 Task: Plan a team-building volunteer activity for the 9th at 4:30 PM.
Action: Mouse moved to (55, 87)
Screenshot: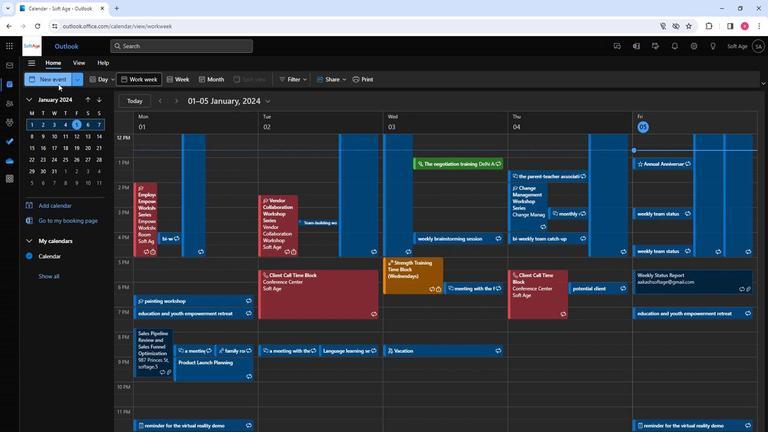 
Action: Mouse pressed left at (55, 87)
Screenshot: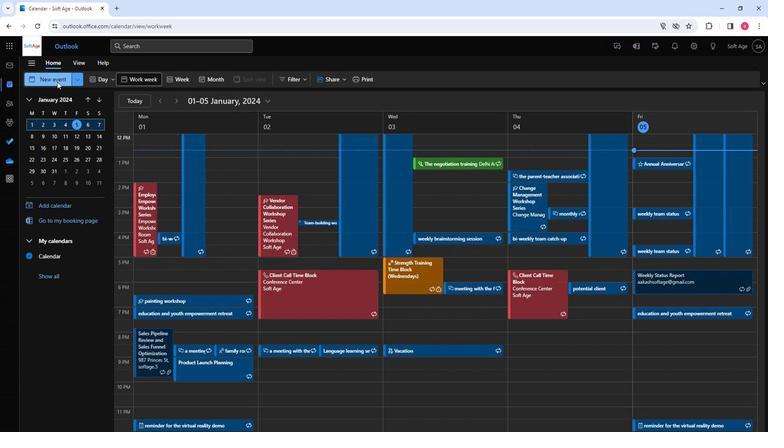 
Action: Mouse moved to (153, 225)
Screenshot: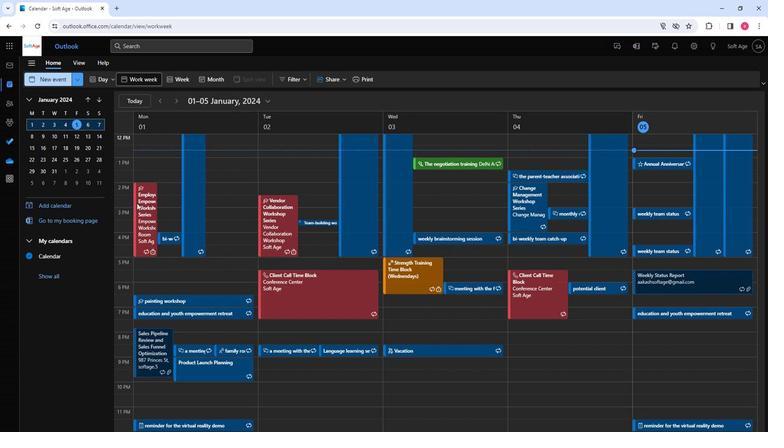 
Action: Key pressed <Key.shift>Team-<Key.shift>Building<Key.space><Key.shift>Volunteer<Key.space><Key.shift>Activity
Screenshot: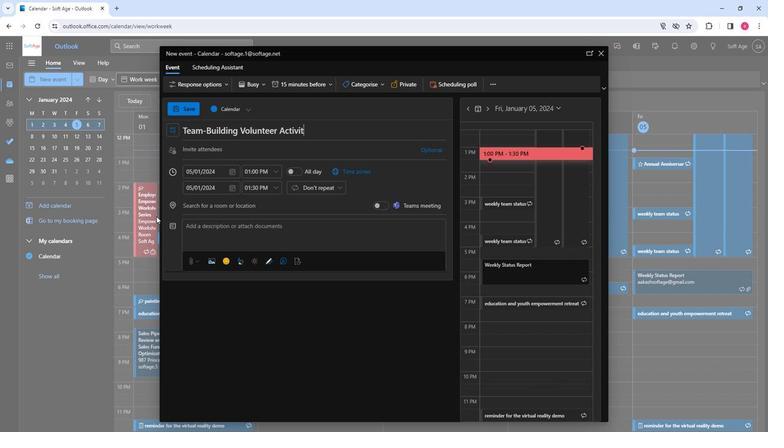 
Action: Mouse moved to (208, 155)
Screenshot: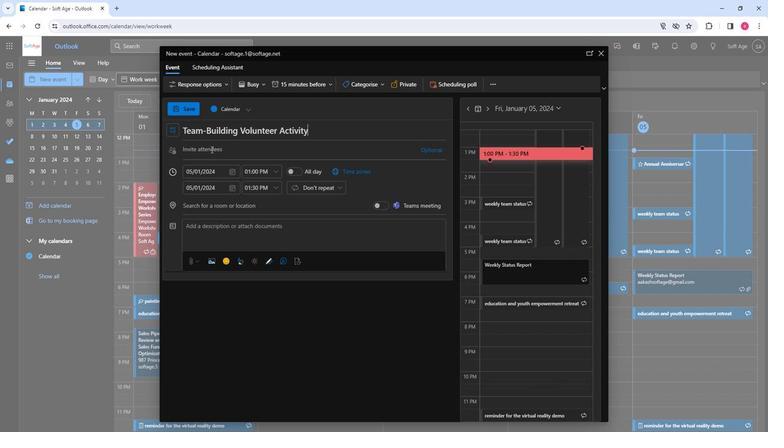 
Action: Mouse pressed left at (208, 155)
Screenshot: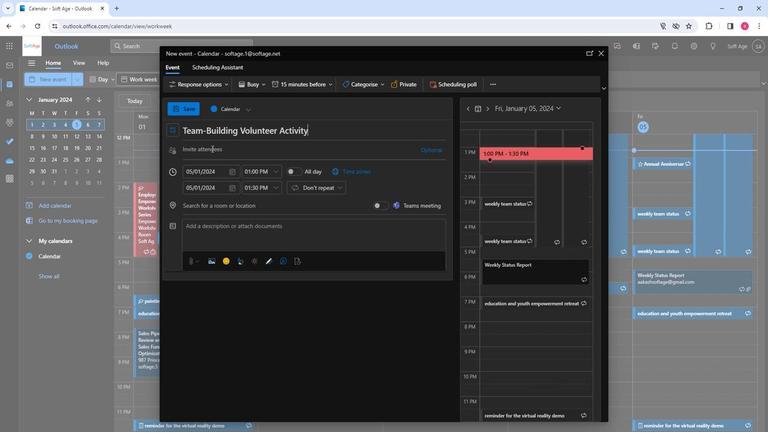 
Action: Key pressed so
Screenshot: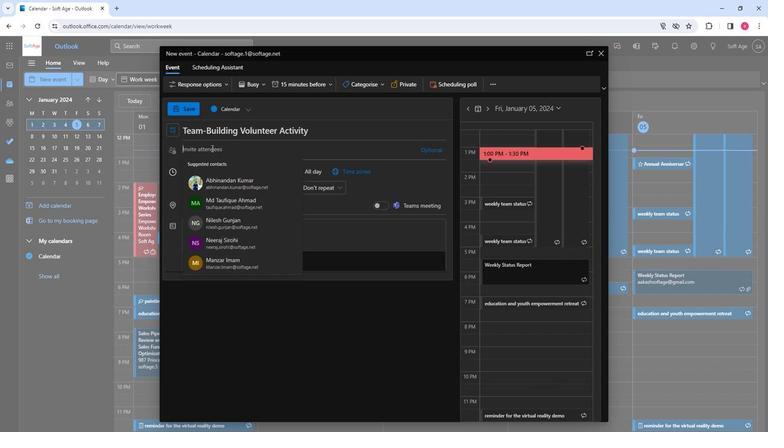 
Action: Mouse moved to (225, 168)
Screenshot: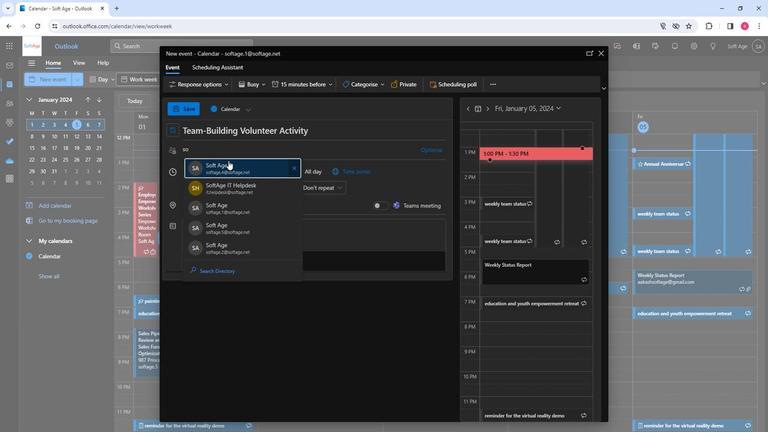 
Action: Mouse pressed left at (225, 168)
Screenshot: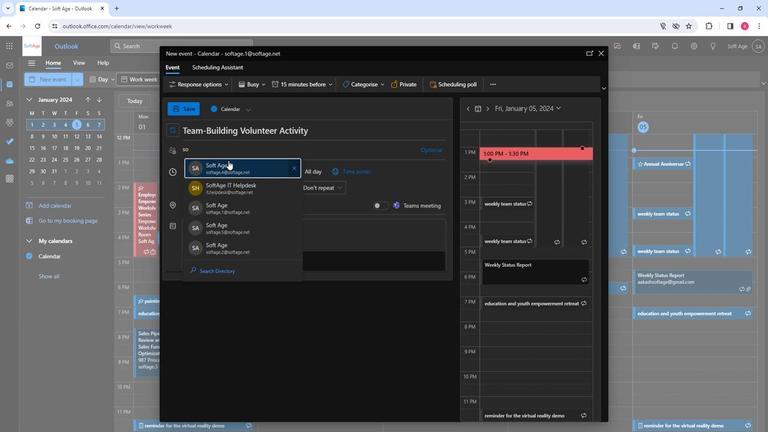 
Action: Key pressed so
Screenshot: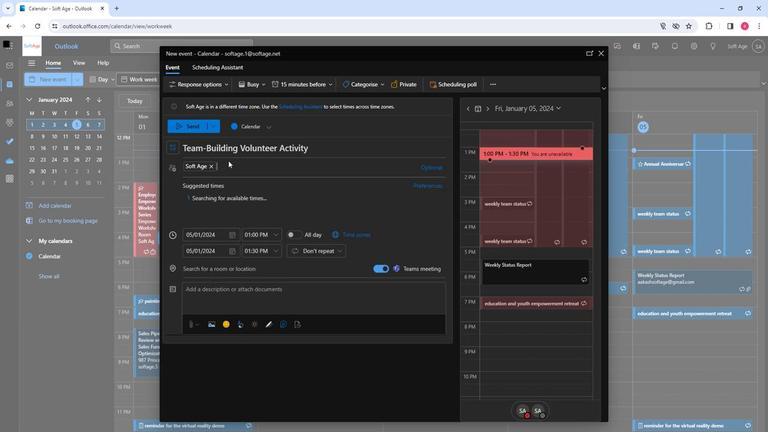 
Action: Mouse moved to (250, 239)
Screenshot: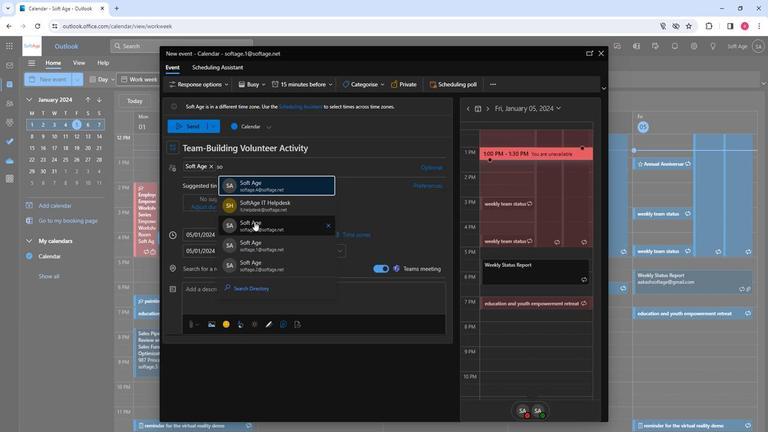 
Action: Mouse pressed left at (250, 239)
Screenshot: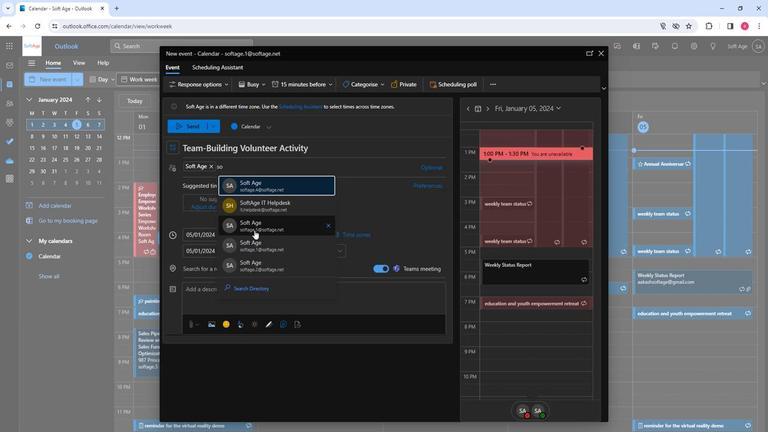 
Action: Key pressed so
Screenshot: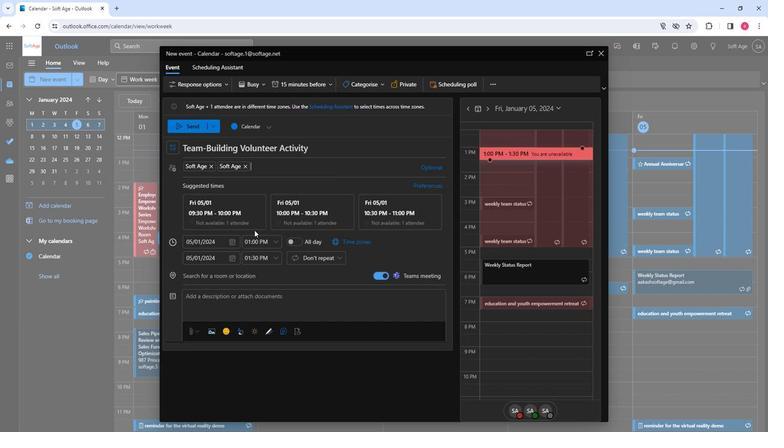 
Action: Mouse moved to (267, 253)
Screenshot: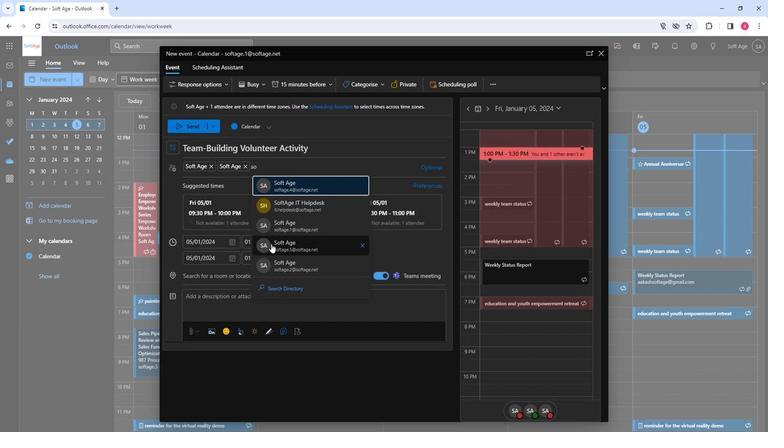
Action: Mouse pressed left at (267, 253)
Screenshot: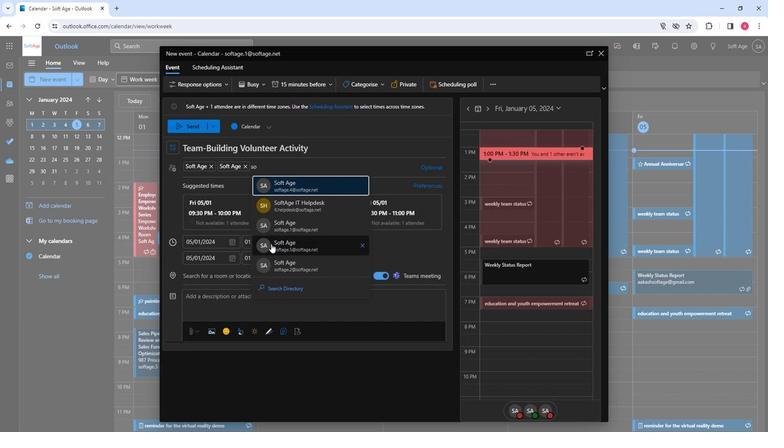 
Action: Mouse moved to (230, 243)
Screenshot: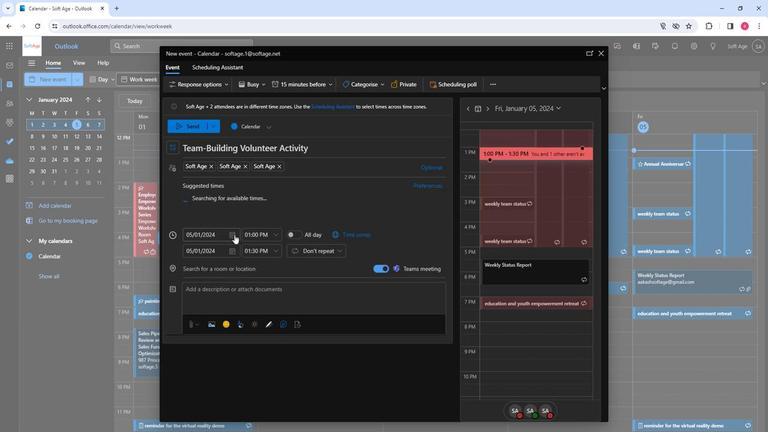 
Action: Mouse pressed left at (230, 243)
Screenshot: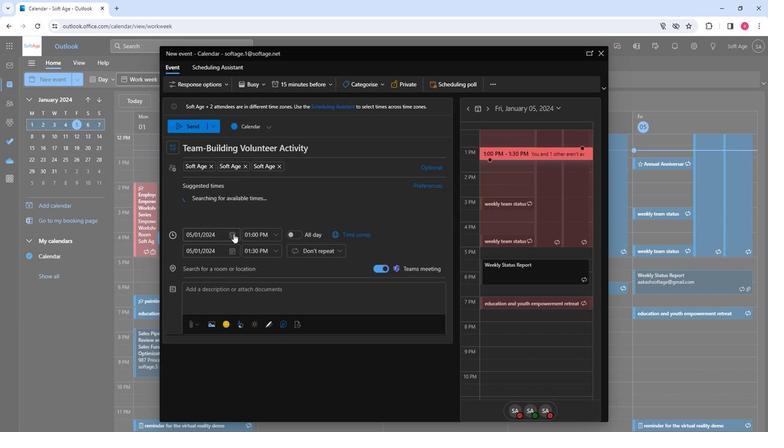 
Action: Mouse moved to (199, 299)
Screenshot: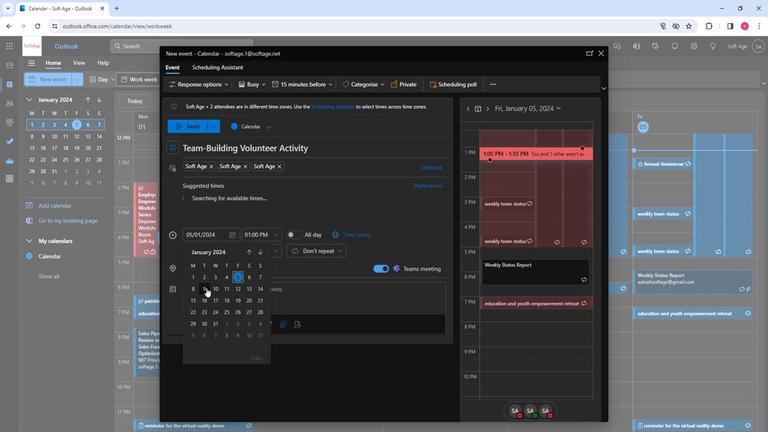 
Action: Mouse pressed left at (199, 299)
Screenshot: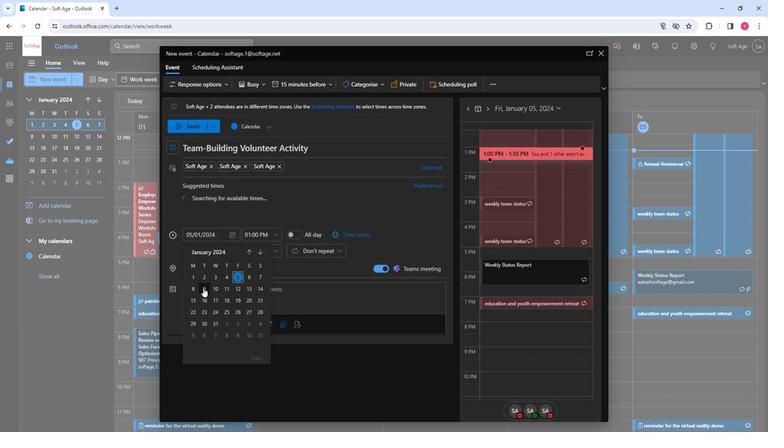 
Action: Mouse moved to (273, 246)
Screenshot: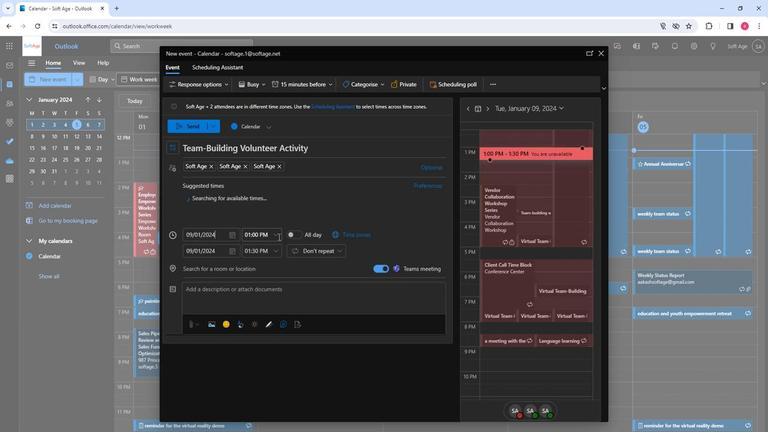 
Action: Mouse pressed left at (273, 246)
Screenshot: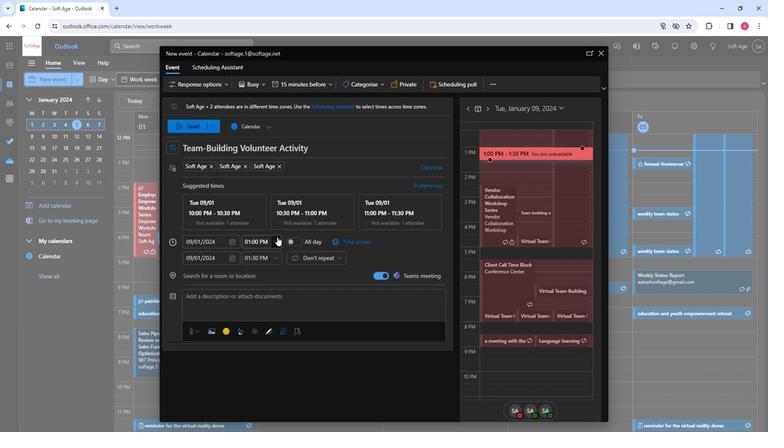 
Action: Mouse moved to (261, 299)
Screenshot: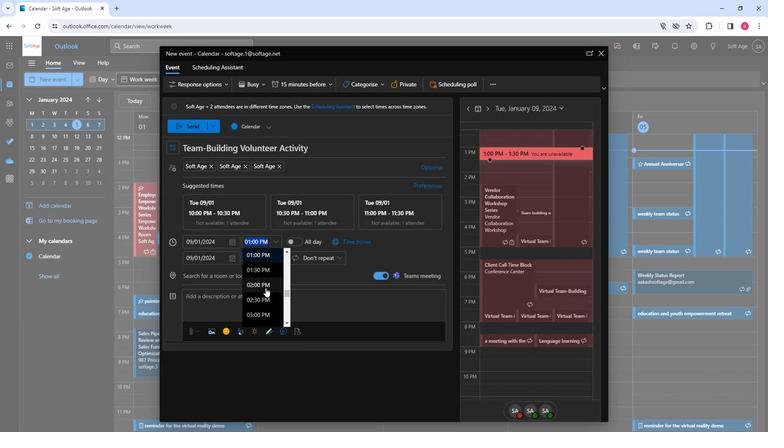 
Action: Mouse scrolled (261, 299) with delta (0, 0)
Screenshot: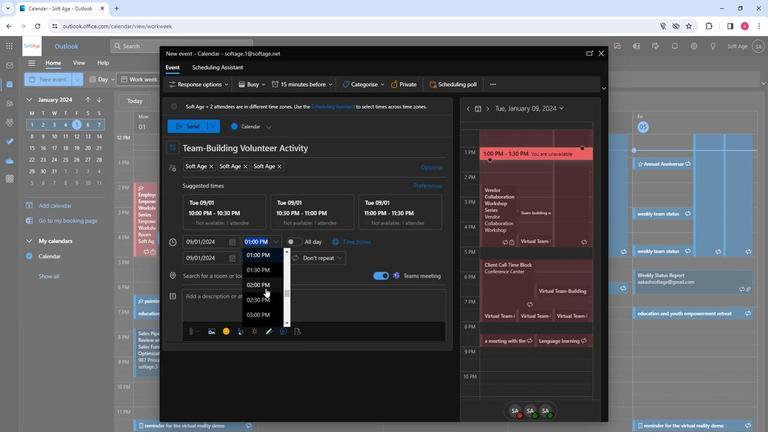 
Action: Mouse scrolled (261, 299) with delta (0, 0)
Screenshot: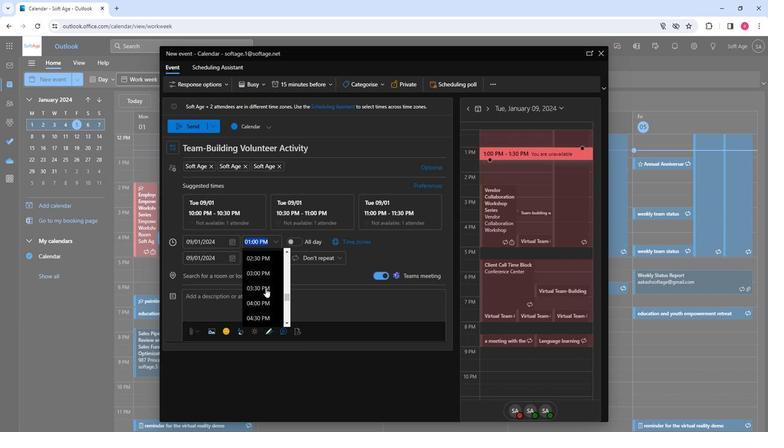 
Action: Mouse moved to (256, 287)
Screenshot: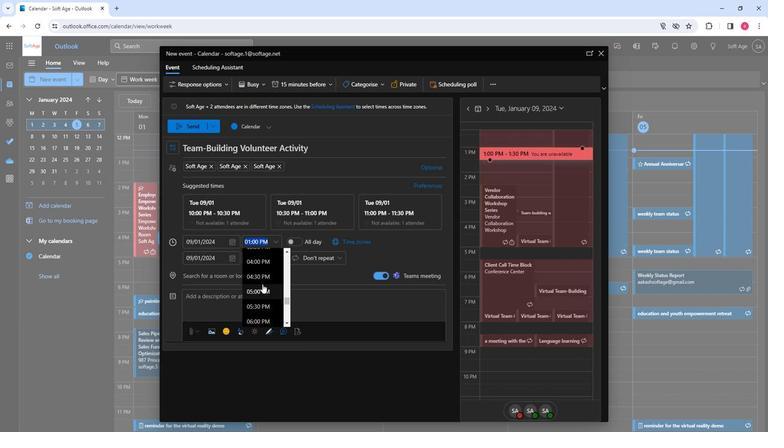 
Action: Mouse pressed left at (256, 287)
Screenshot: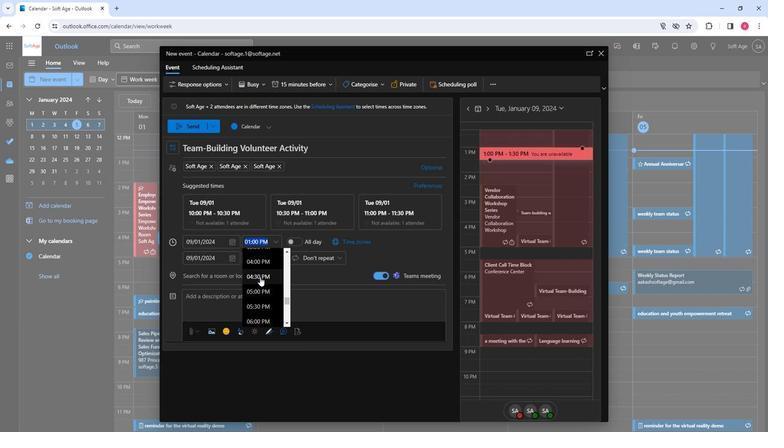 
Action: Mouse moved to (225, 284)
Screenshot: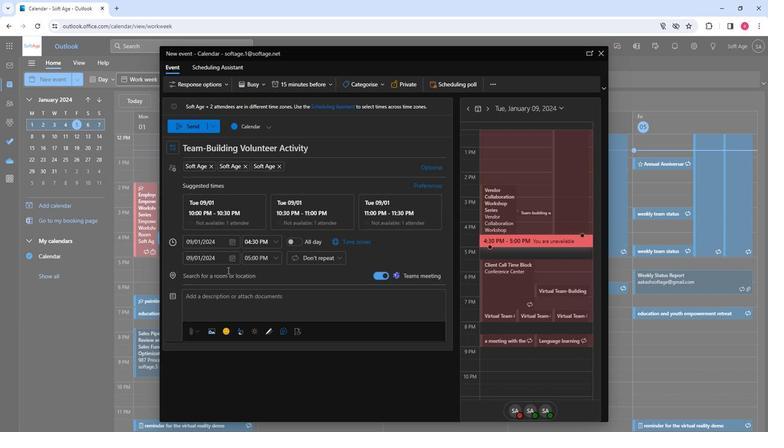 
Action: Mouse pressed left at (225, 284)
Screenshot: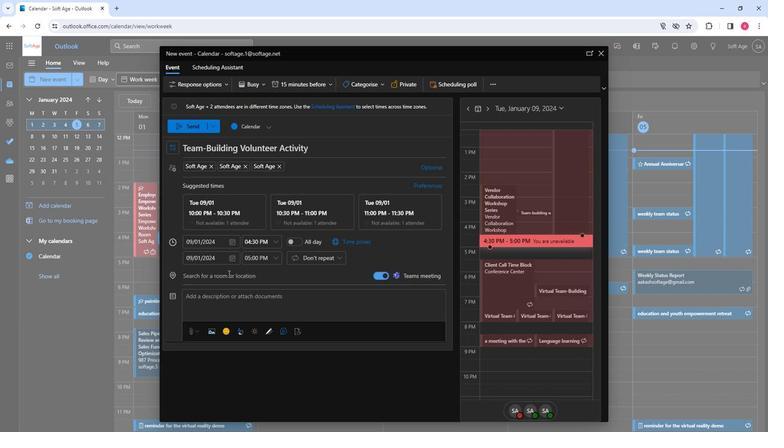 
Action: Key pressed acti
Screenshot: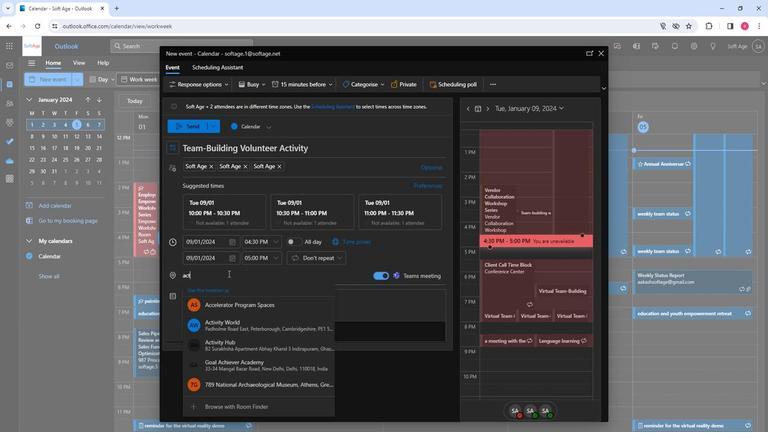 
Action: Mouse moved to (246, 335)
Screenshot: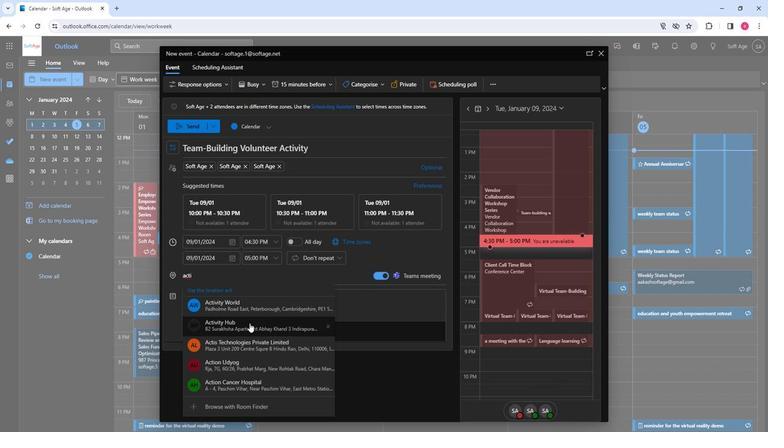 
Action: Mouse pressed left at (246, 335)
Screenshot: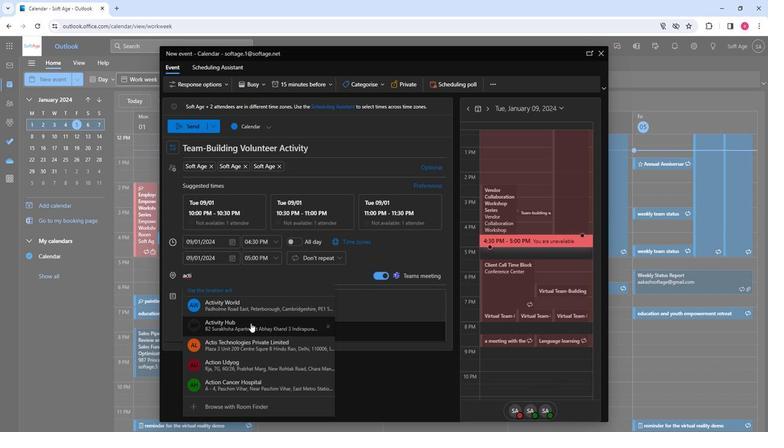 
Action: Mouse moved to (206, 308)
Screenshot: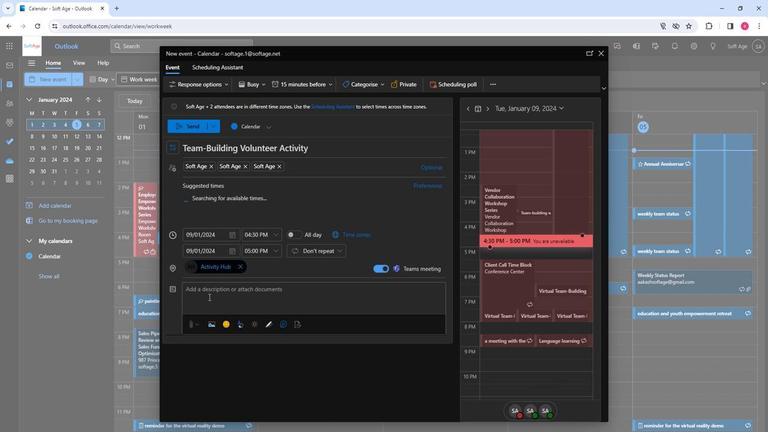 
Action: Mouse pressed left at (206, 308)
Screenshot: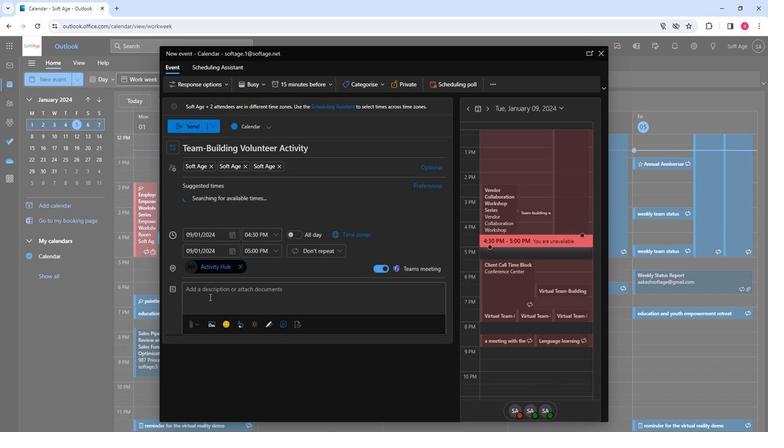 
Action: Mouse moved to (207, 314)
Screenshot: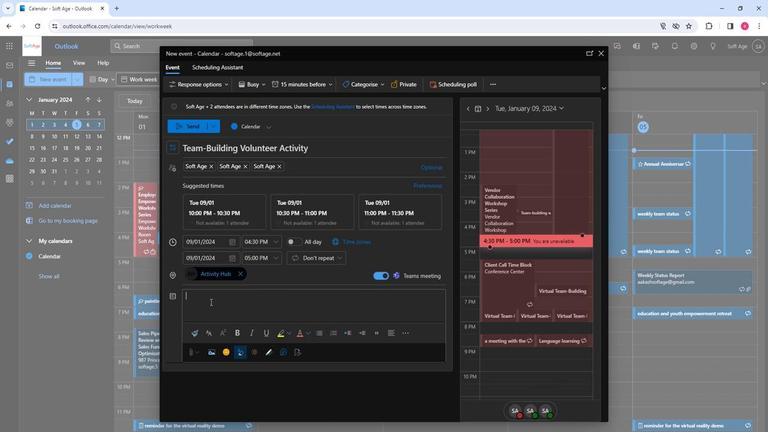 
Action: Key pressed <Key.shift>Unify<Key.space>your<Key.space>team<Key.space>throught<Key.backspace><Key.space>a<Key.space>meaningful<Key.space>volunteer<Key.space>activity<Key.shift>!<Key.space><Key.shift>Strengthen<Key.space>teamwork<Key.space>and<Key.space>make<Key.space>a<Key.space>positive<Key.space>impact<Key.space>by<Key.space>contributing<Key.space>to<Key.space>a<Key.space>local<Key.space>cause<Key.space><Key.backspace>,<Key.space>fostering<Key.space>a<Key.space>sense<Key.space>of<Key.space>purpose<Key.space>and<Key.space>camaraderie.
Screenshot: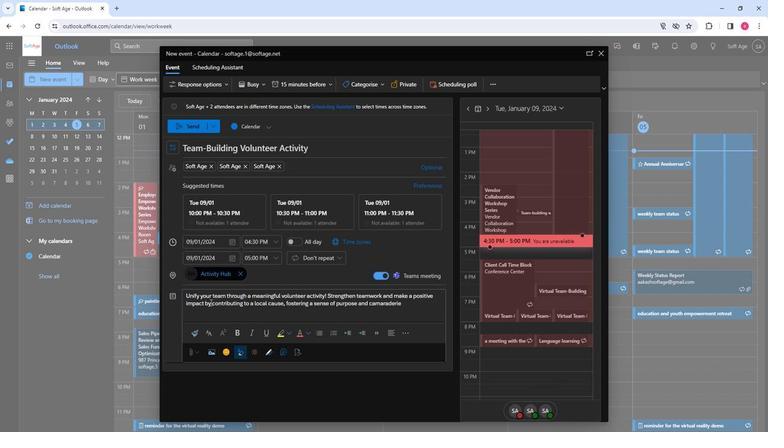 
Action: Mouse moved to (282, 317)
Screenshot: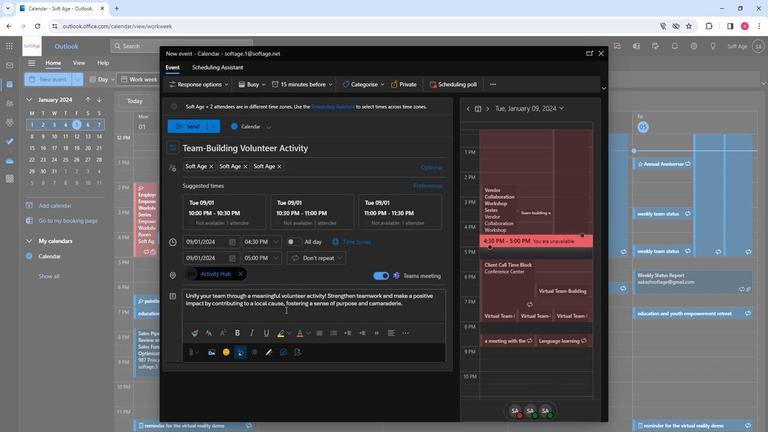 
Action: Mouse pressed left at (282, 317)
Screenshot: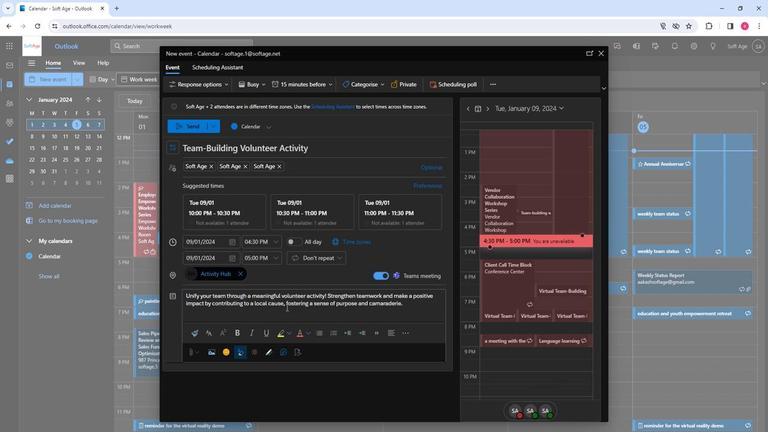 
Action: Mouse pressed left at (282, 317)
Screenshot: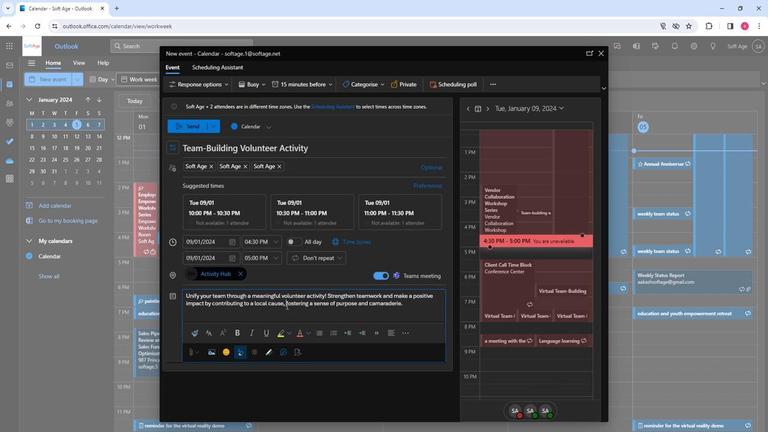 
Action: Mouse pressed left at (282, 317)
Screenshot: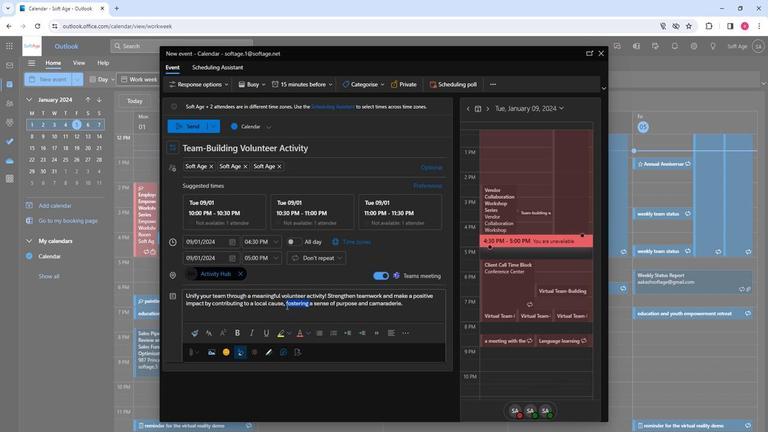 
Action: Mouse moved to (205, 345)
Screenshot: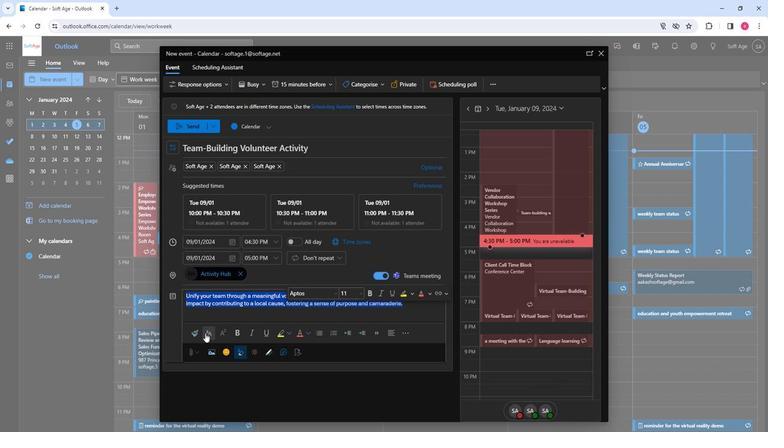 
Action: Mouse pressed left at (205, 345)
Screenshot: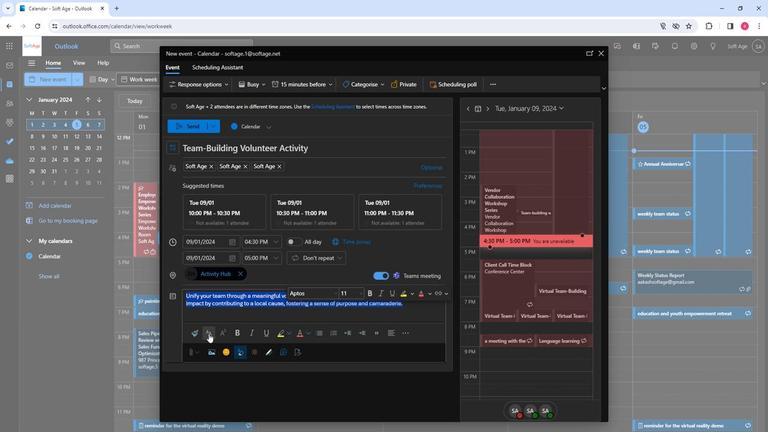 
Action: Mouse moved to (273, 299)
Screenshot: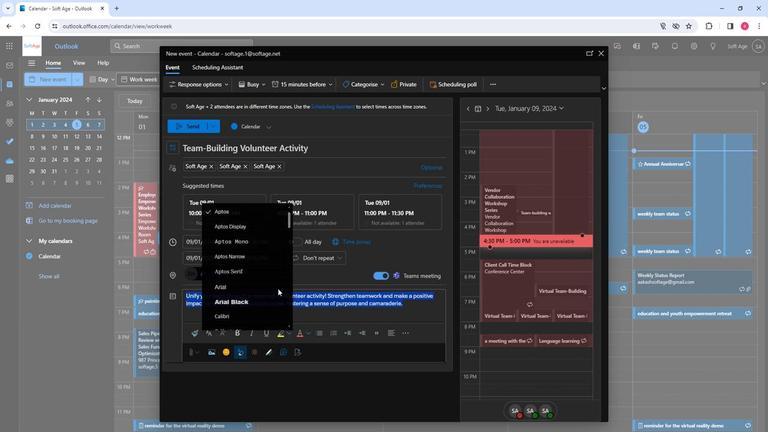 
Action: Mouse scrolled (273, 298) with delta (0, 0)
Screenshot: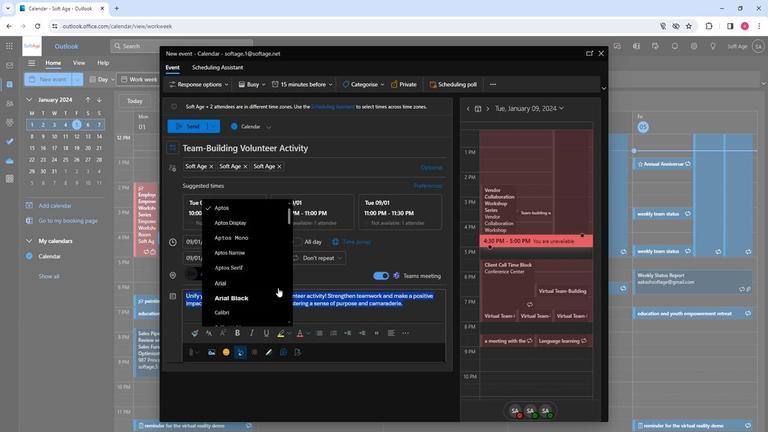 
Action: Mouse scrolled (273, 298) with delta (0, 0)
Screenshot: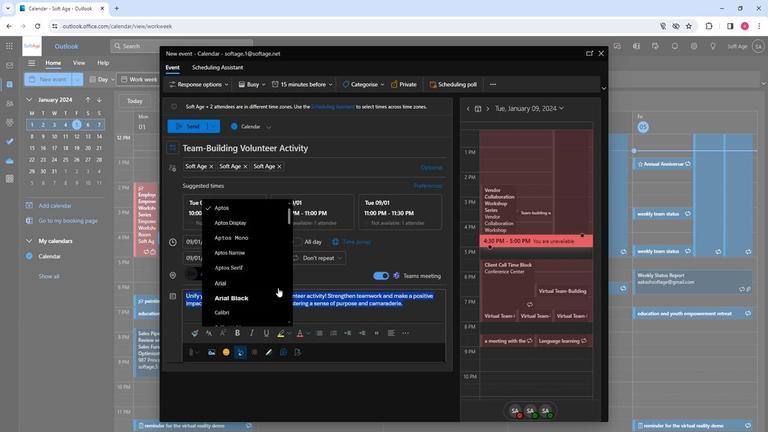 
Action: Mouse moved to (273, 298)
Screenshot: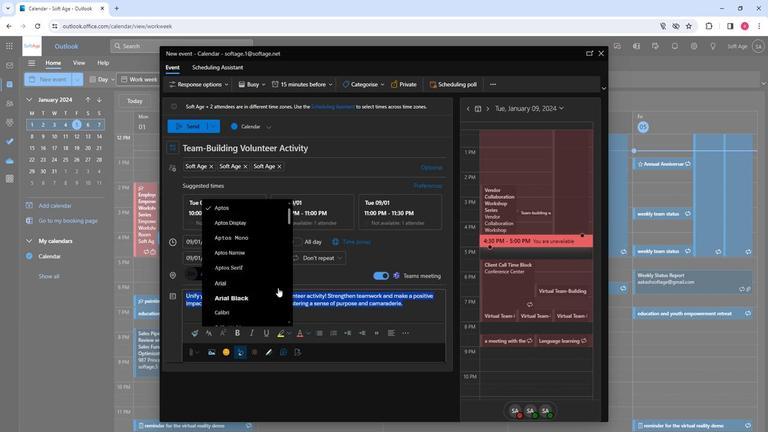 
Action: Mouse scrolled (273, 297) with delta (0, 0)
Screenshot: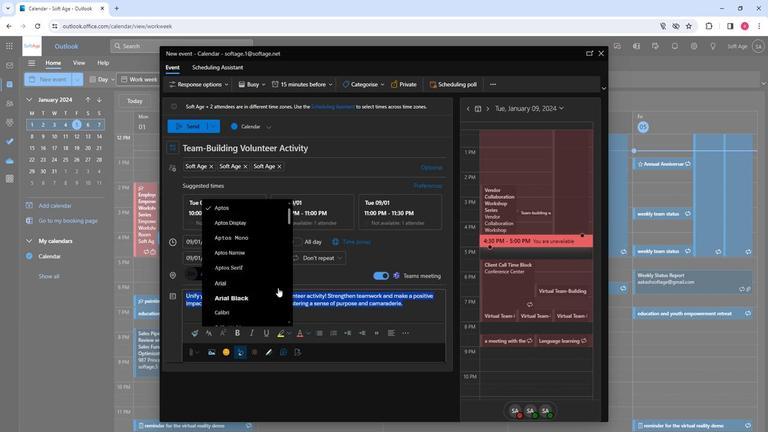 
Action: Mouse moved to (237, 288)
Screenshot: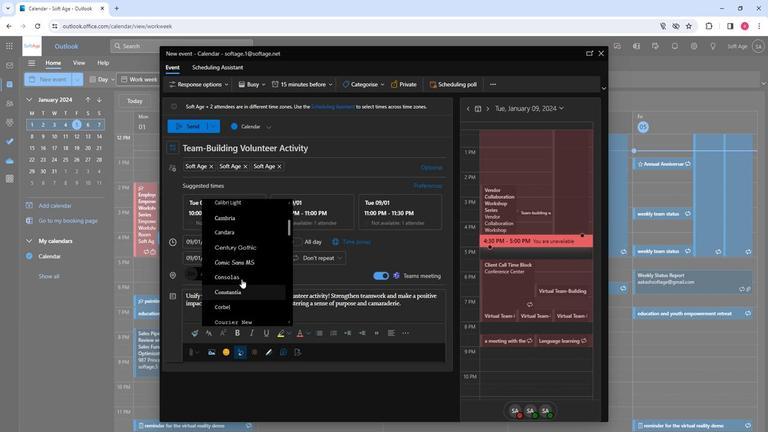 
Action: Mouse pressed left at (237, 288)
Screenshot: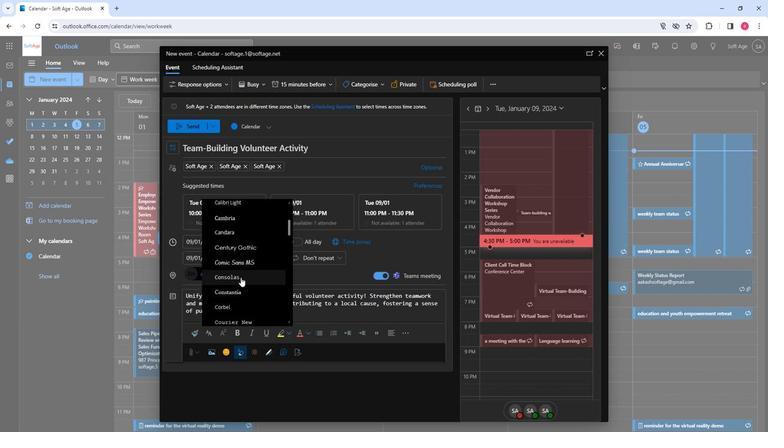 
Action: Mouse moved to (245, 343)
Screenshot: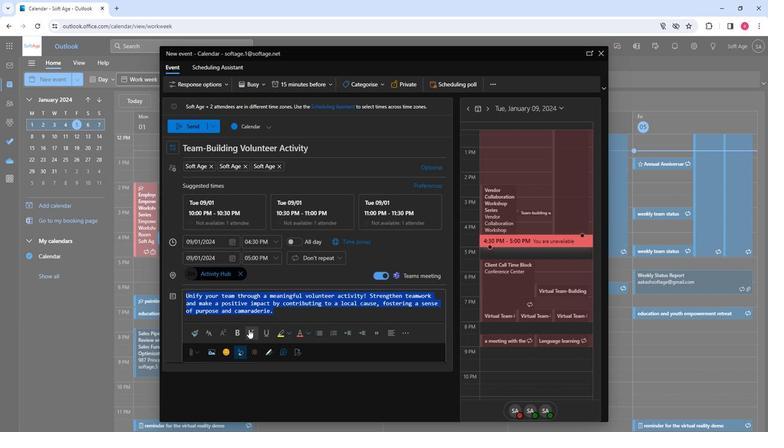 
Action: Mouse pressed left at (245, 343)
Screenshot: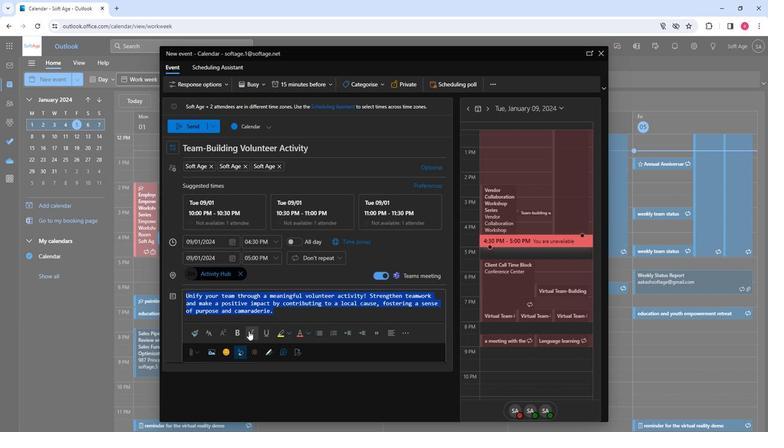 
Action: Mouse moved to (285, 344)
Screenshot: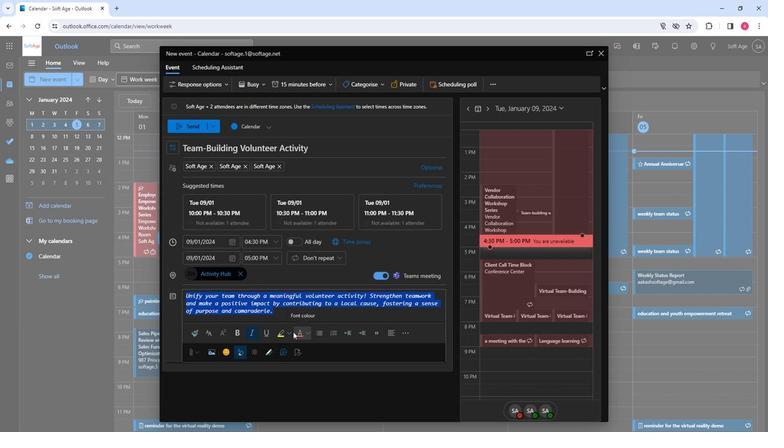 
Action: Mouse pressed left at (285, 344)
Screenshot: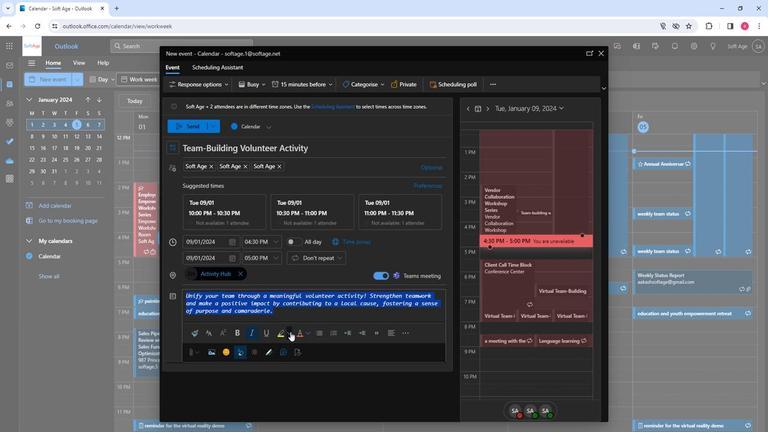 
Action: Mouse moved to (290, 363)
Screenshot: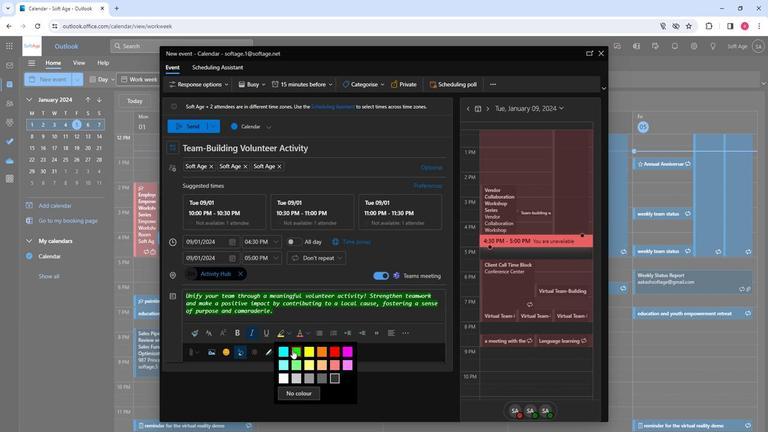 
Action: Mouse pressed left at (290, 363)
Screenshot: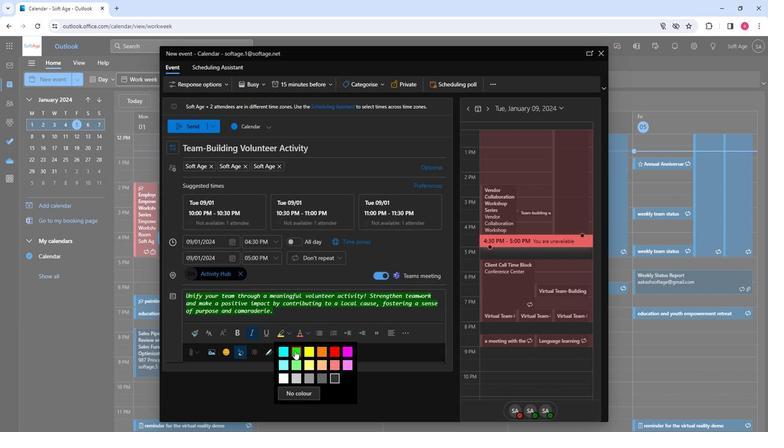 
Action: Mouse moved to (363, 345)
Screenshot: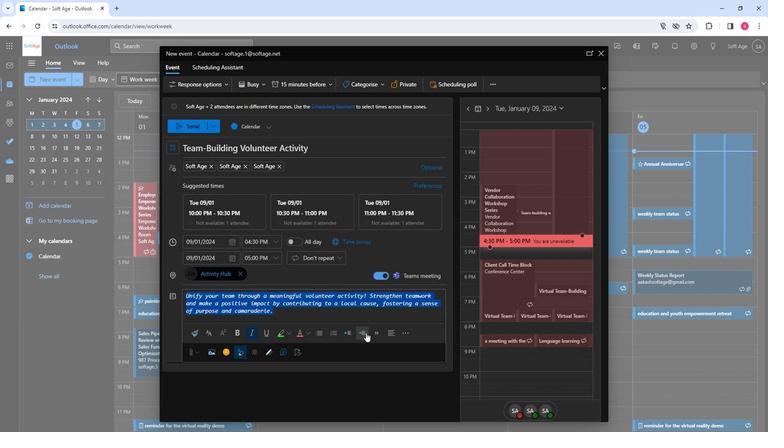 
Action: Mouse pressed left at (363, 345)
Screenshot: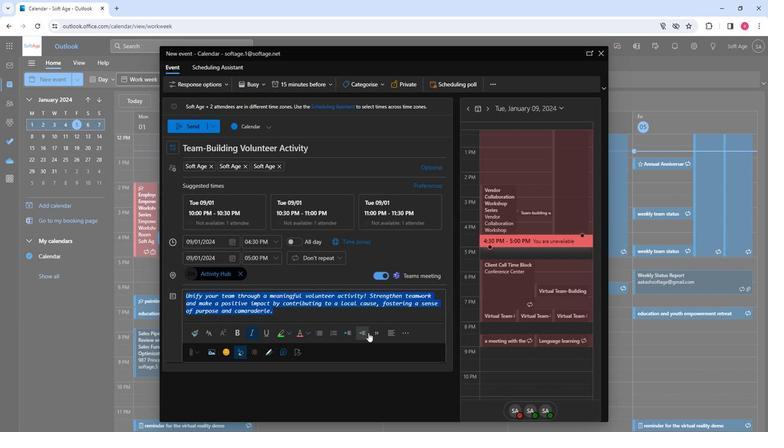 
Action: Mouse moved to (383, 327)
Screenshot: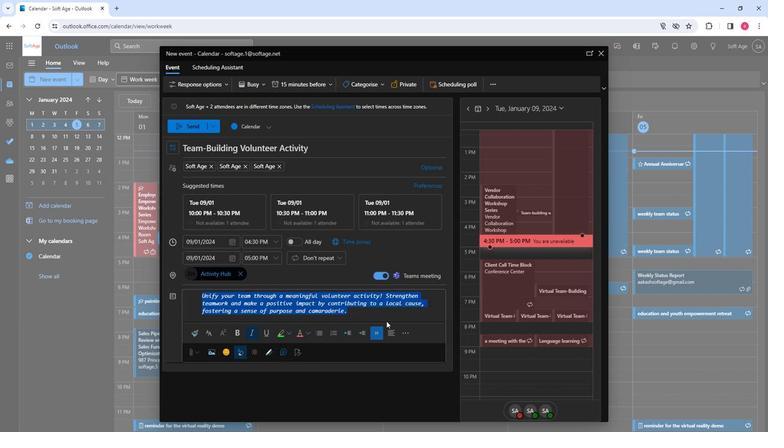 
Action: Mouse pressed left at (383, 327)
Screenshot: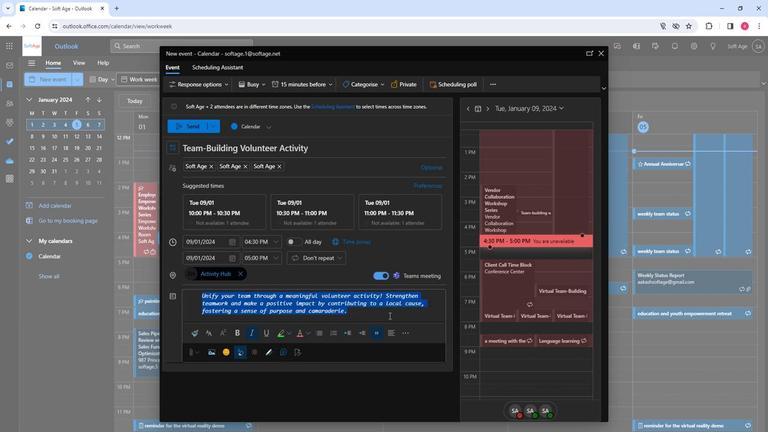 
Action: Mouse moved to (357, 323)
Screenshot: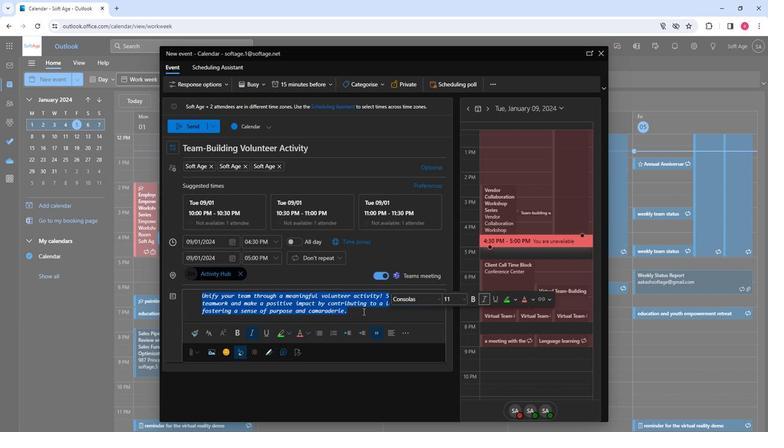 
Action: Mouse pressed left at (357, 323)
Screenshot: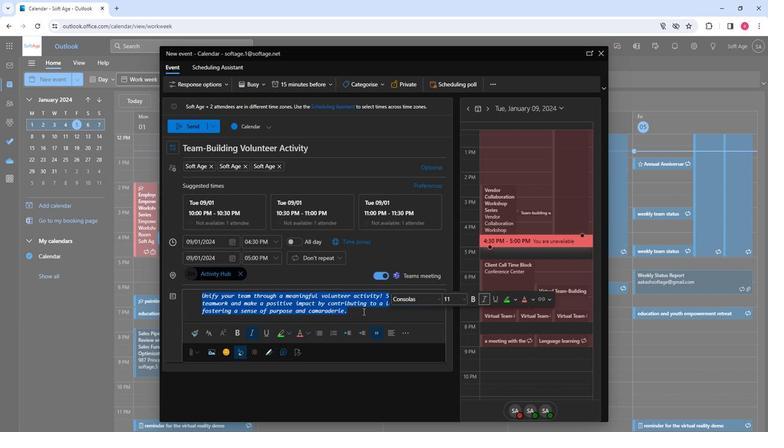 
Action: Mouse moved to (186, 135)
Screenshot: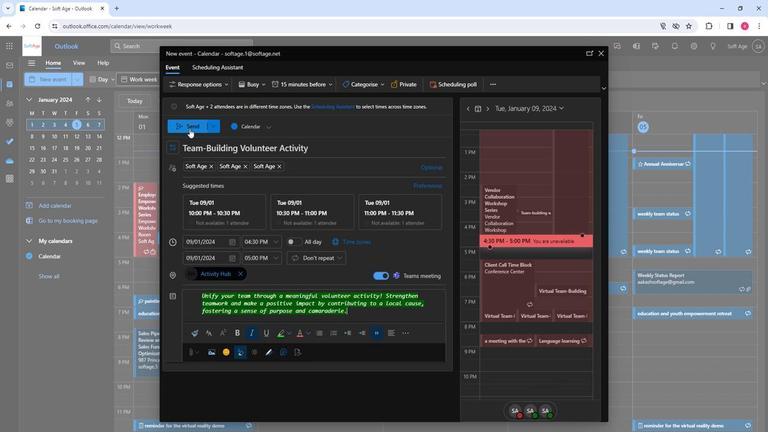 
Action: Mouse pressed left at (186, 135)
Screenshot: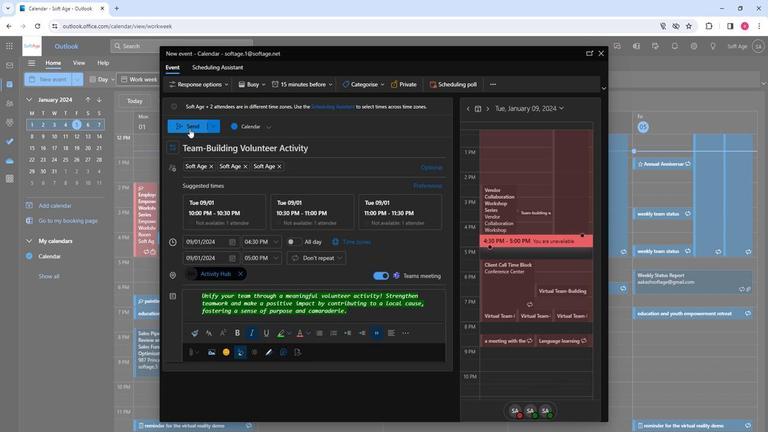 
Action: Mouse moved to (234, 288)
Screenshot: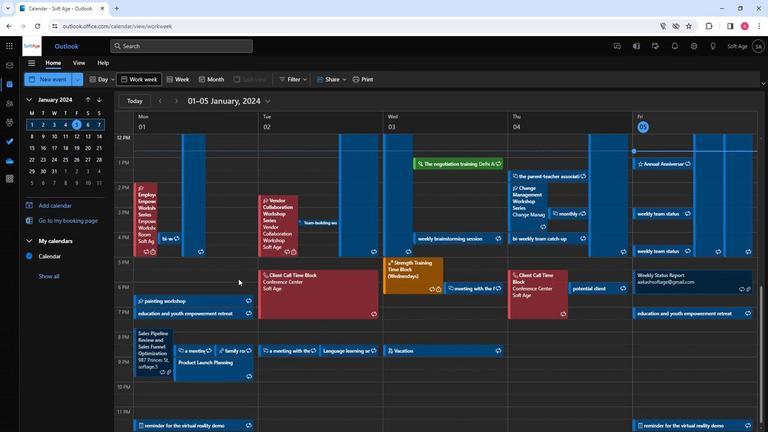 
